 Task: In the  document consent Insert page numer 'on top of the page' change page color to  'Blue'Apply Page border, setting:  Box Style: two thin lines; Color: 'Black;' Width: 1/2  pt
Action: Mouse moved to (101, 28)
Screenshot: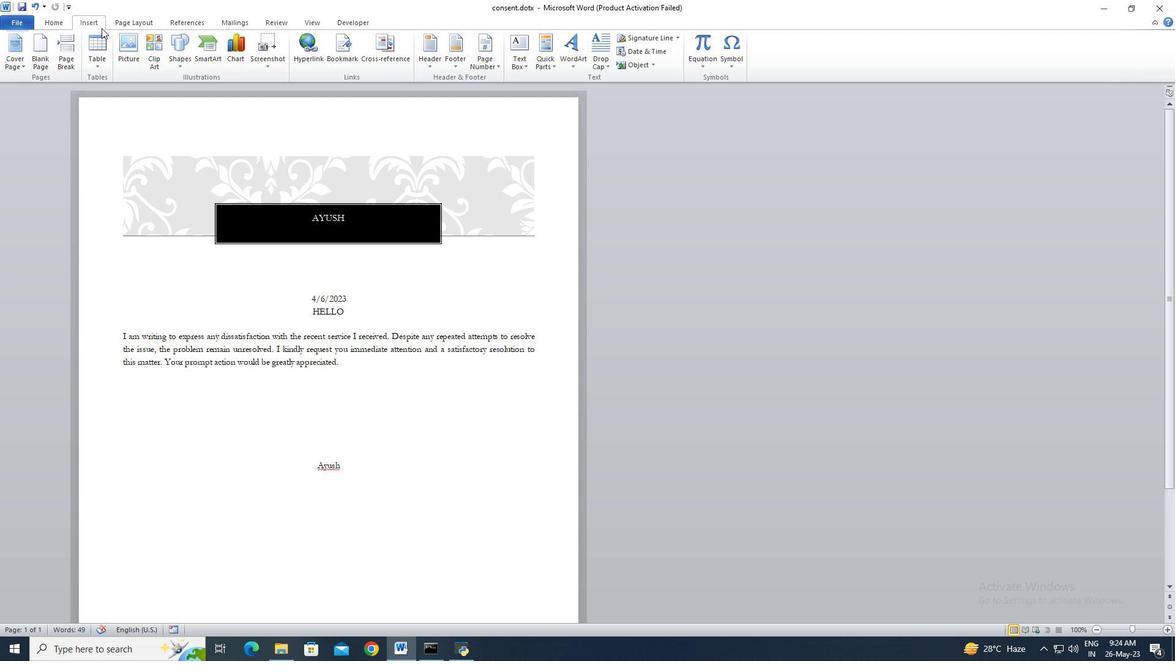 
Action: Mouse pressed left at (101, 28)
Screenshot: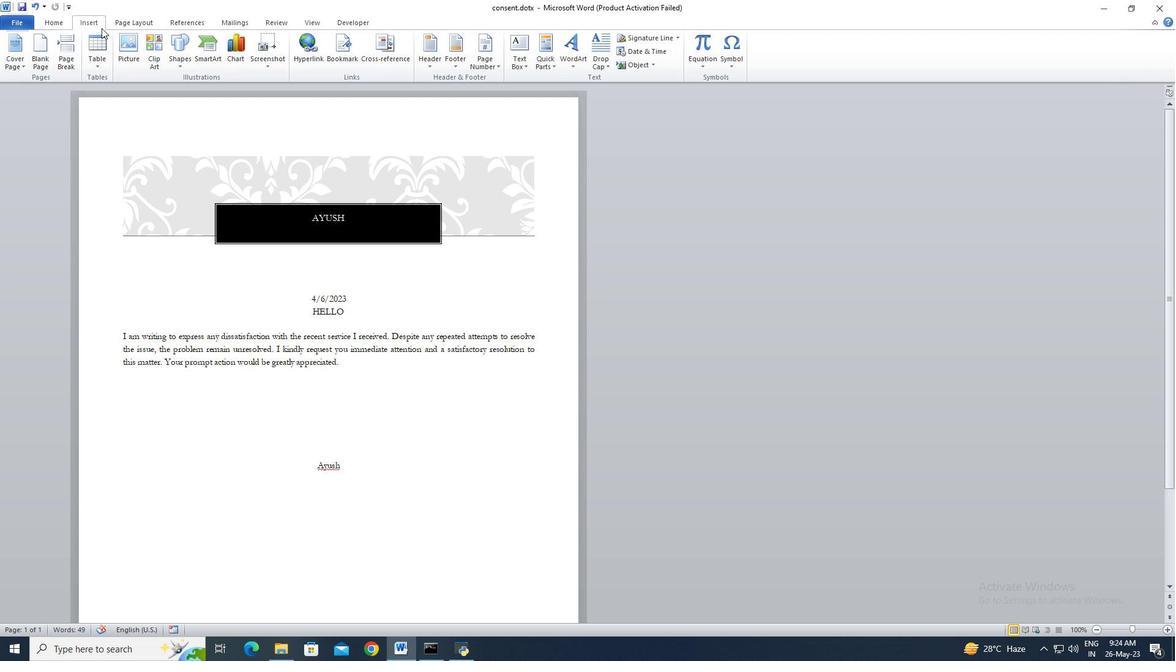 
Action: Mouse moved to (477, 63)
Screenshot: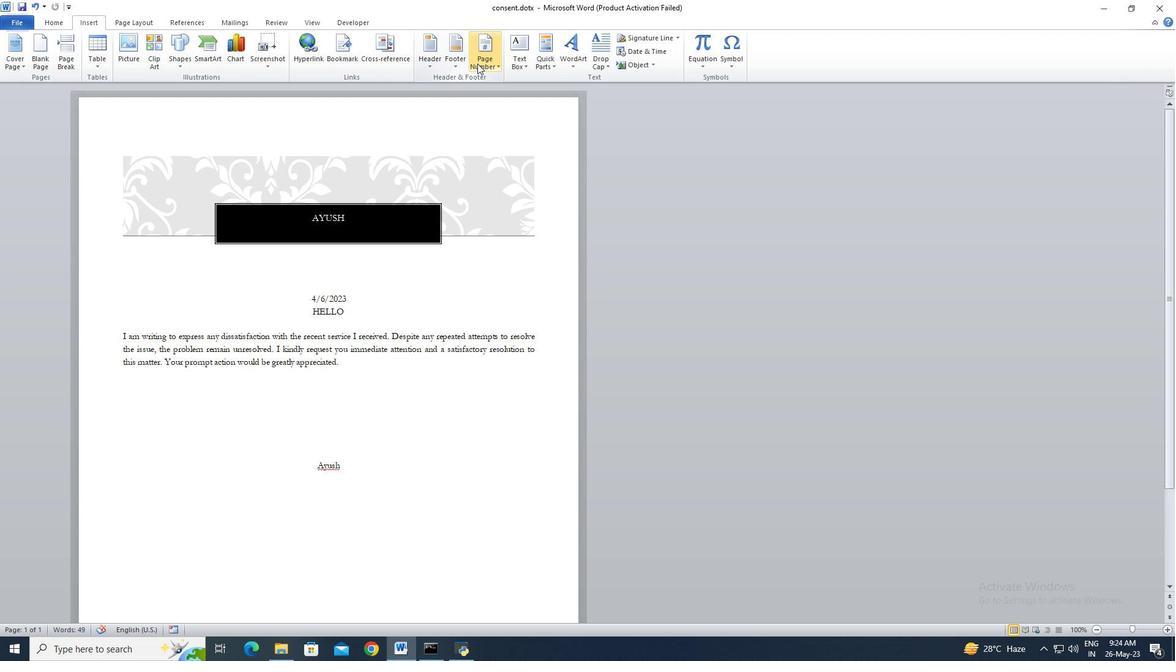 
Action: Mouse pressed left at (477, 63)
Screenshot: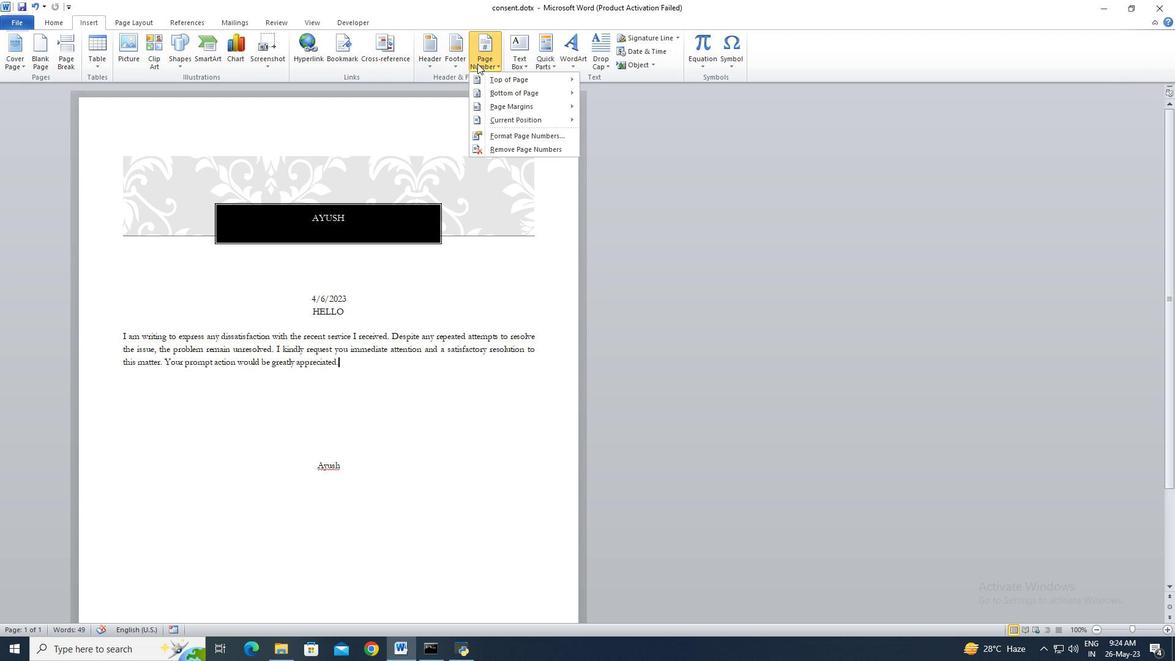 
Action: Mouse moved to (633, 116)
Screenshot: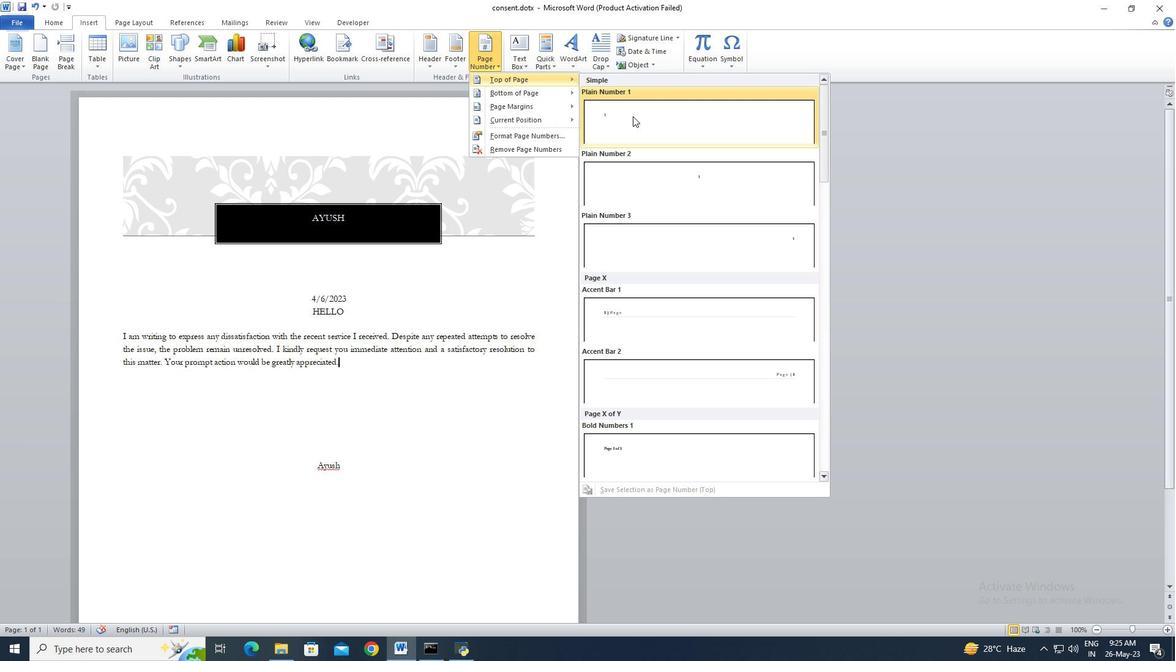 
Action: Mouse pressed left at (633, 116)
Screenshot: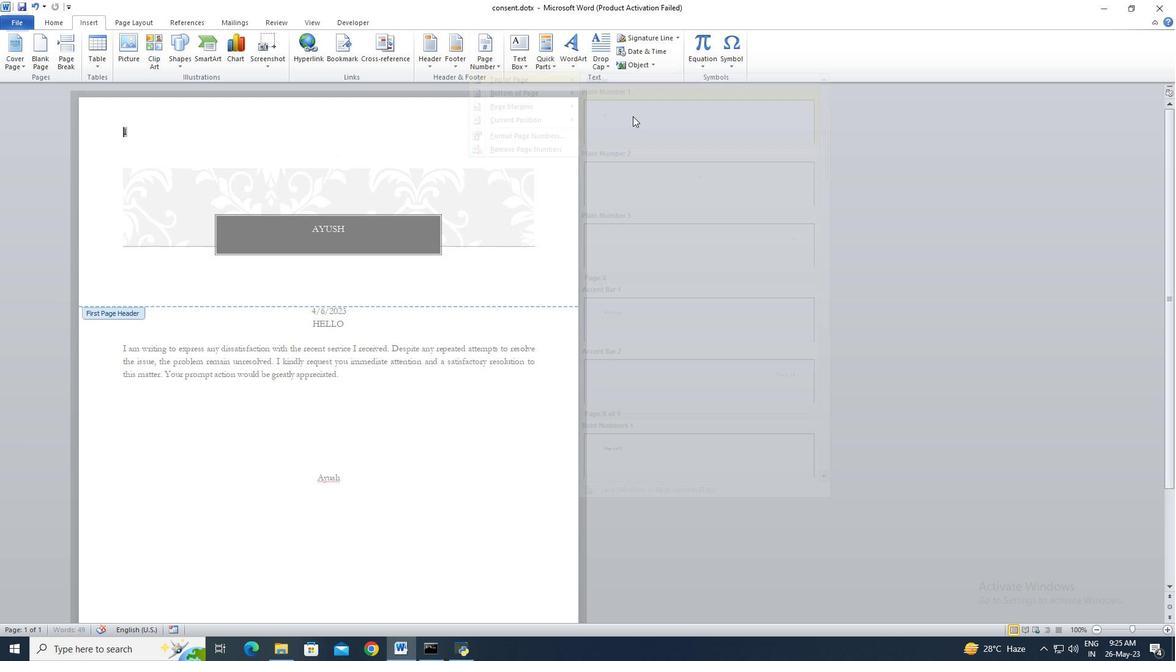 
Action: Mouse moved to (151, 24)
Screenshot: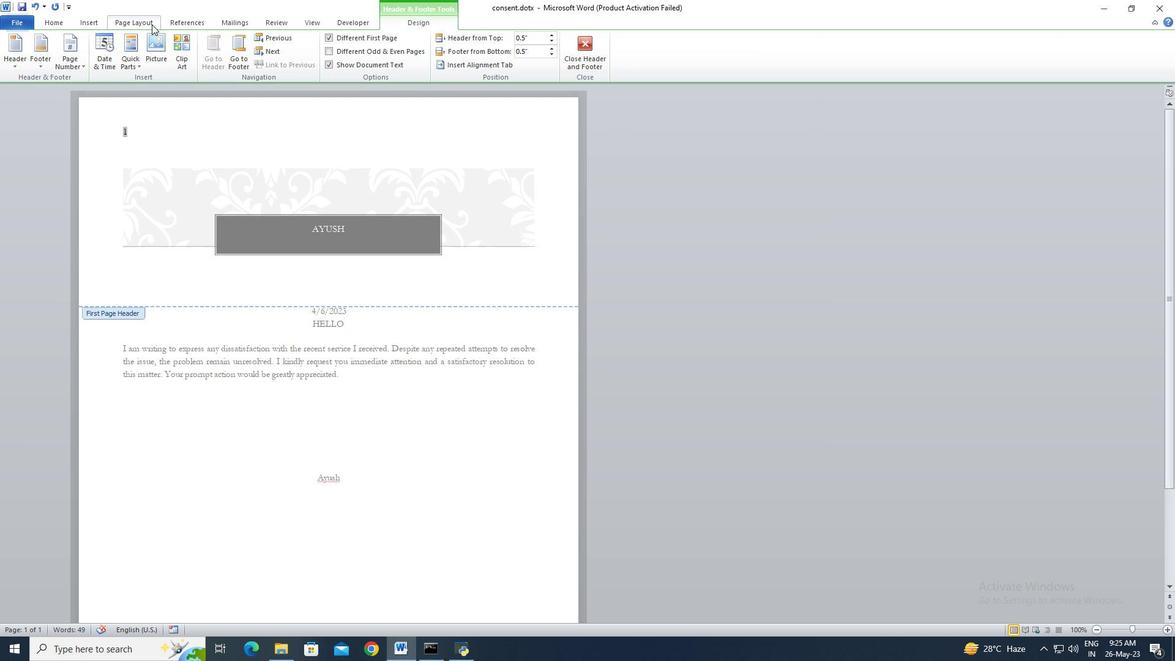 
Action: Mouse pressed left at (151, 24)
Screenshot: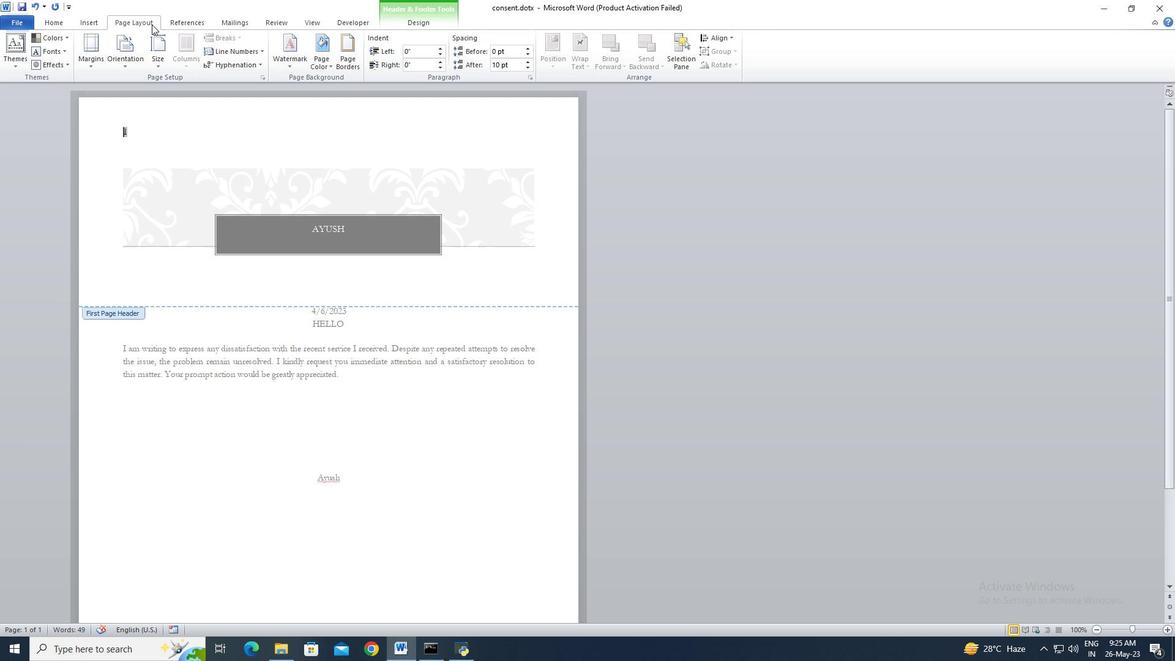 
Action: Mouse moved to (314, 63)
Screenshot: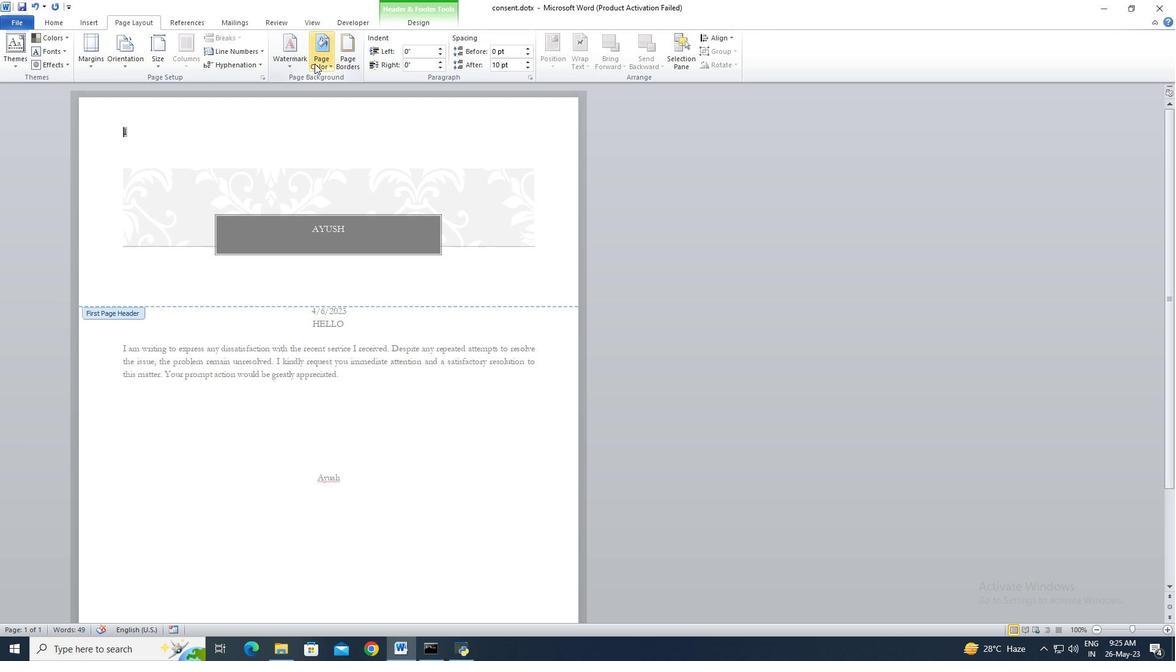 
Action: Mouse pressed left at (314, 63)
Screenshot: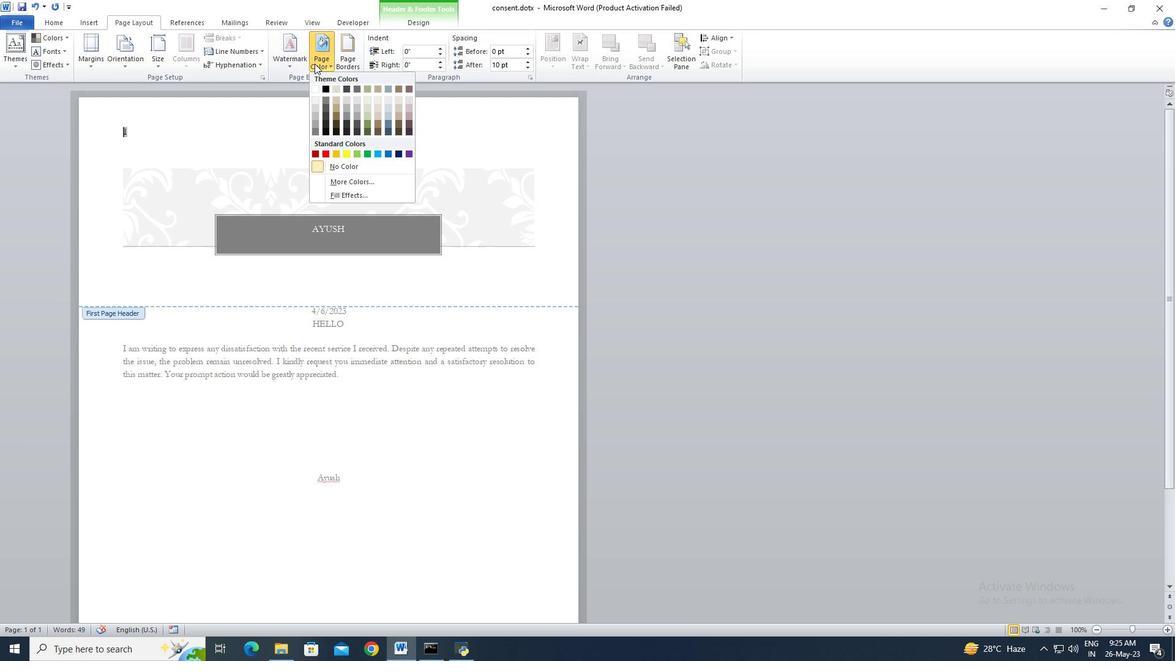 
Action: Mouse moved to (388, 156)
Screenshot: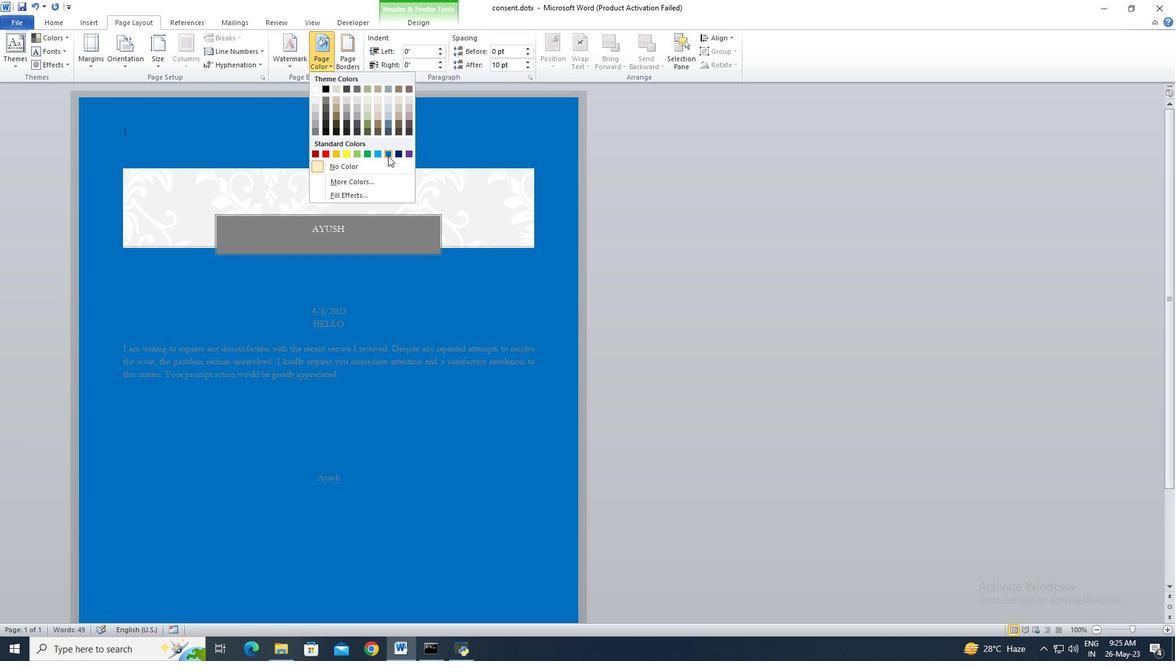 
Action: Mouse pressed left at (388, 156)
Screenshot: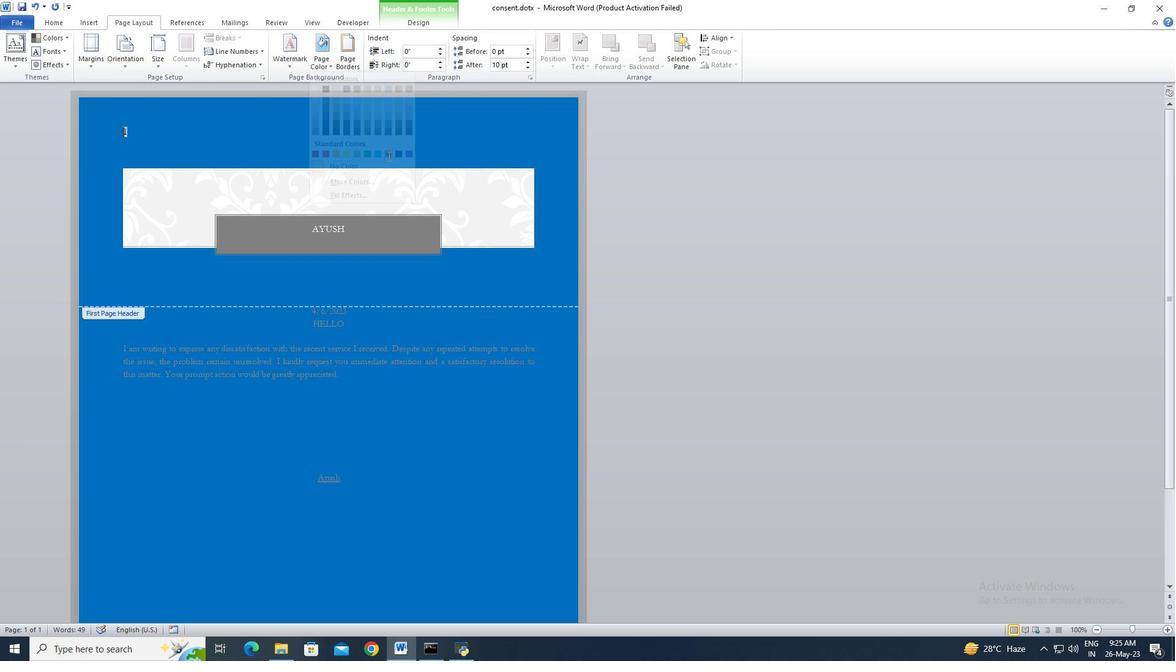 
Action: Mouse moved to (342, 65)
Screenshot: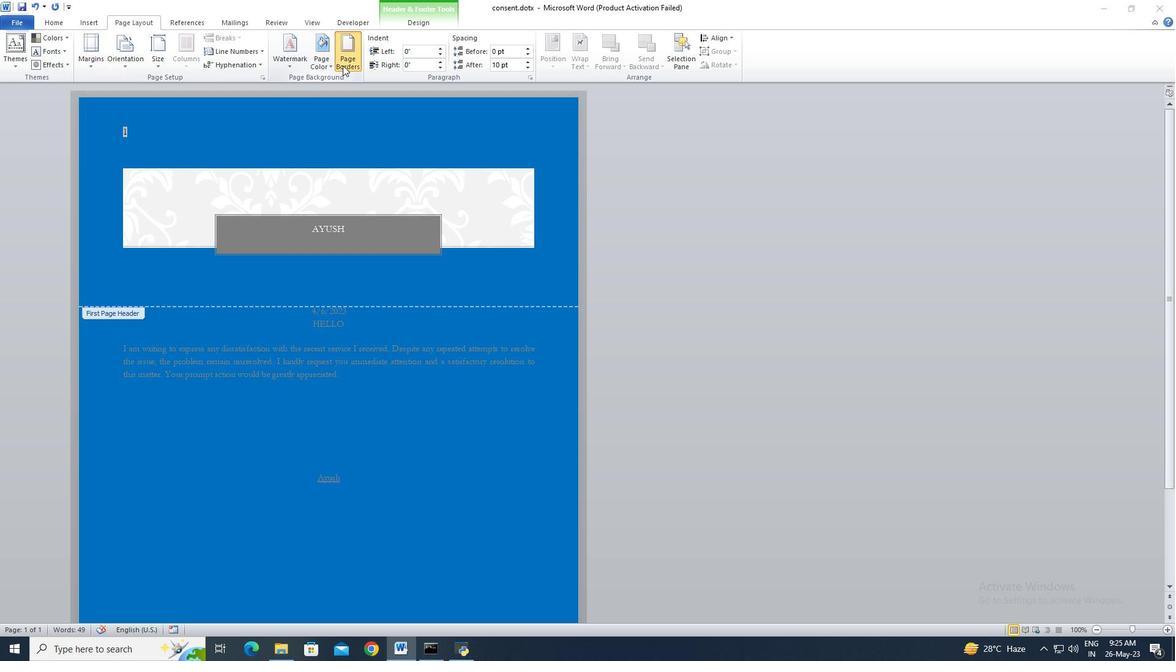 
Action: Mouse pressed left at (342, 65)
Screenshot: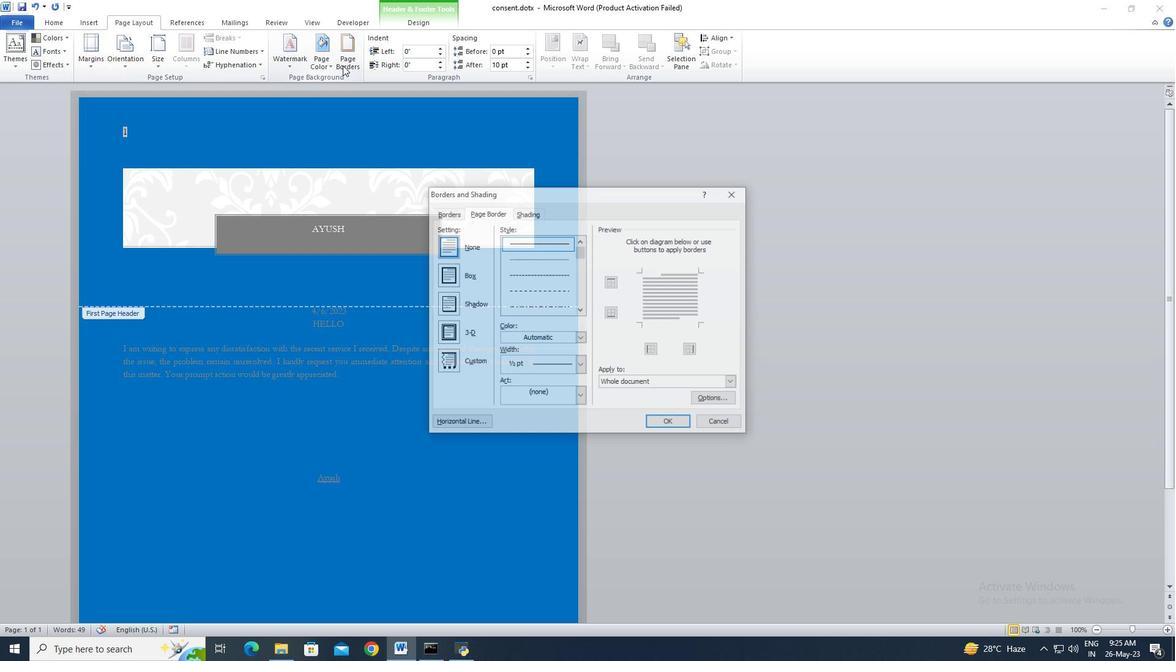 
Action: Mouse moved to (443, 277)
Screenshot: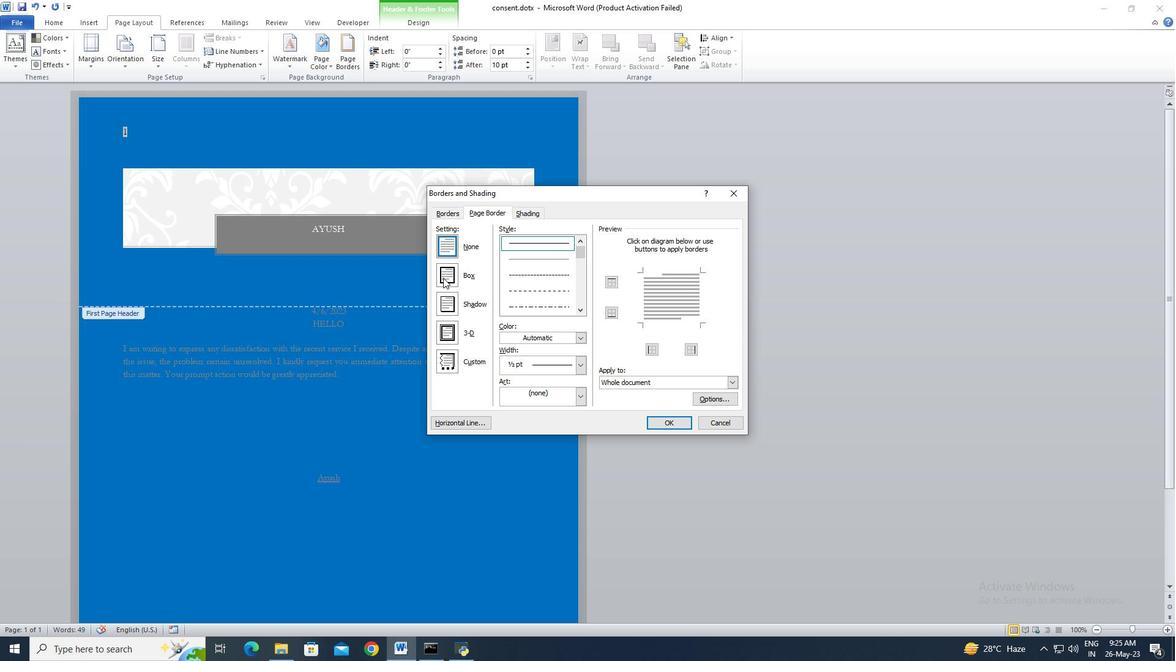 
Action: Mouse pressed left at (443, 277)
Screenshot: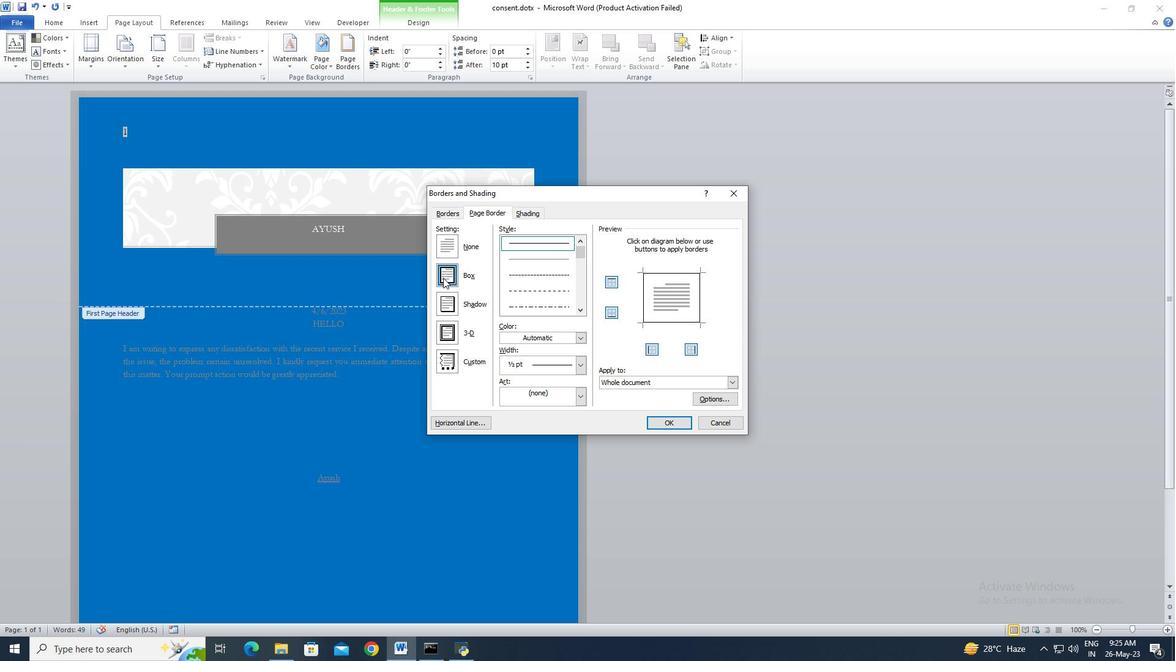 
Action: Mouse moved to (582, 312)
Screenshot: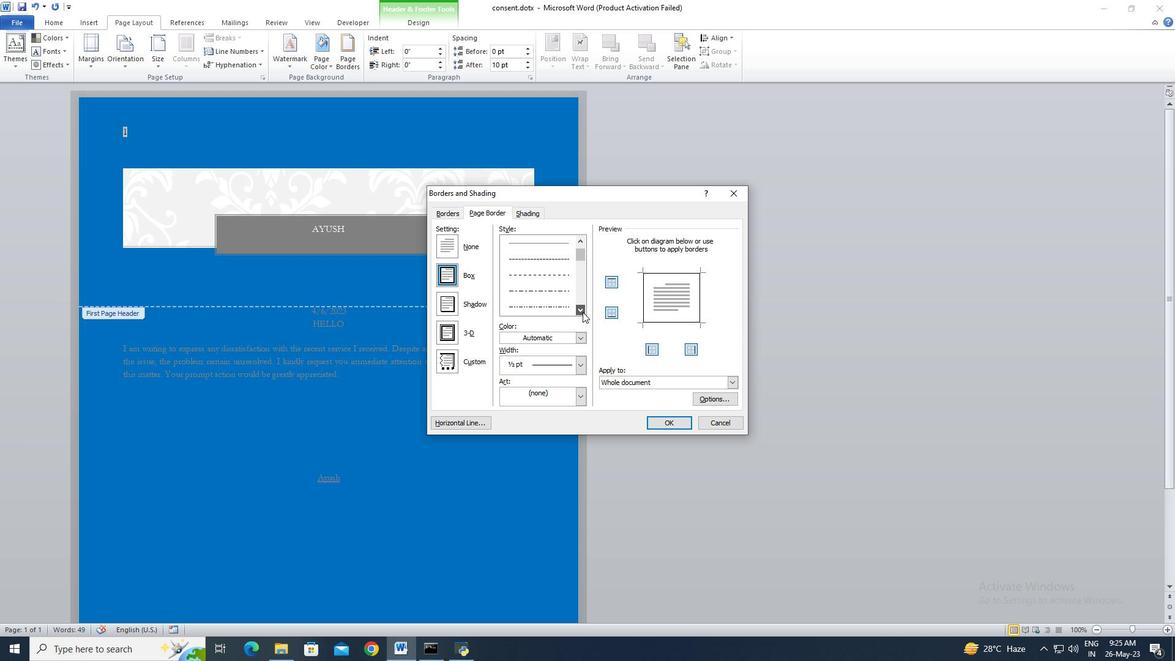 
Action: Mouse pressed left at (582, 312)
Screenshot: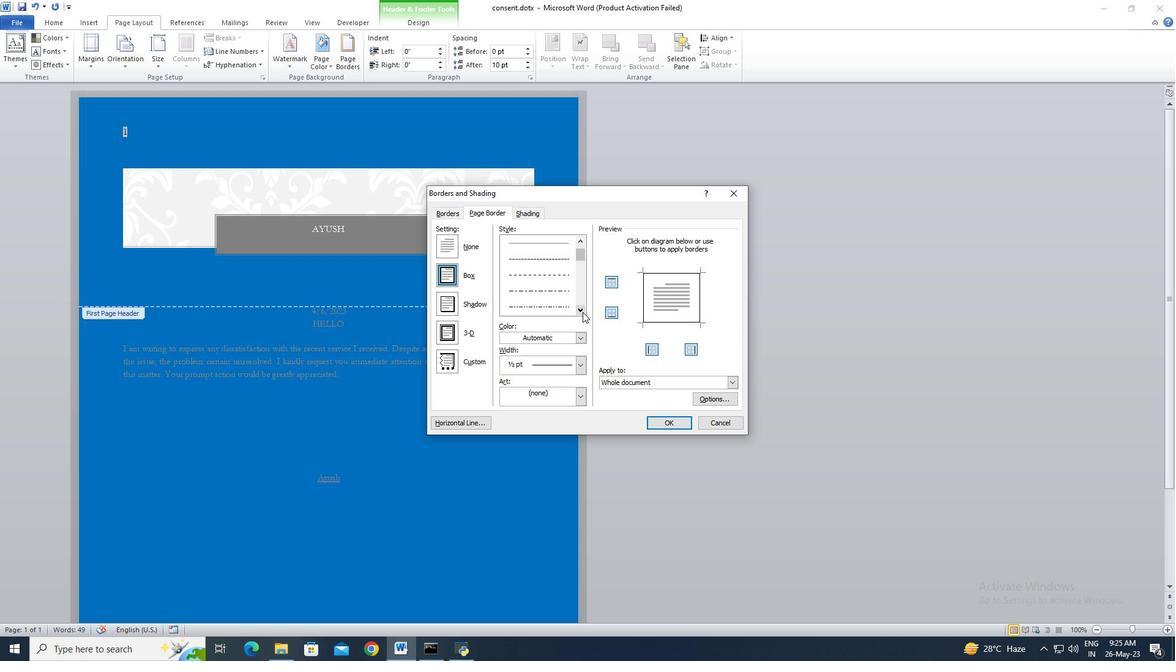 
Action: Mouse pressed left at (582, 312)
Screenshot: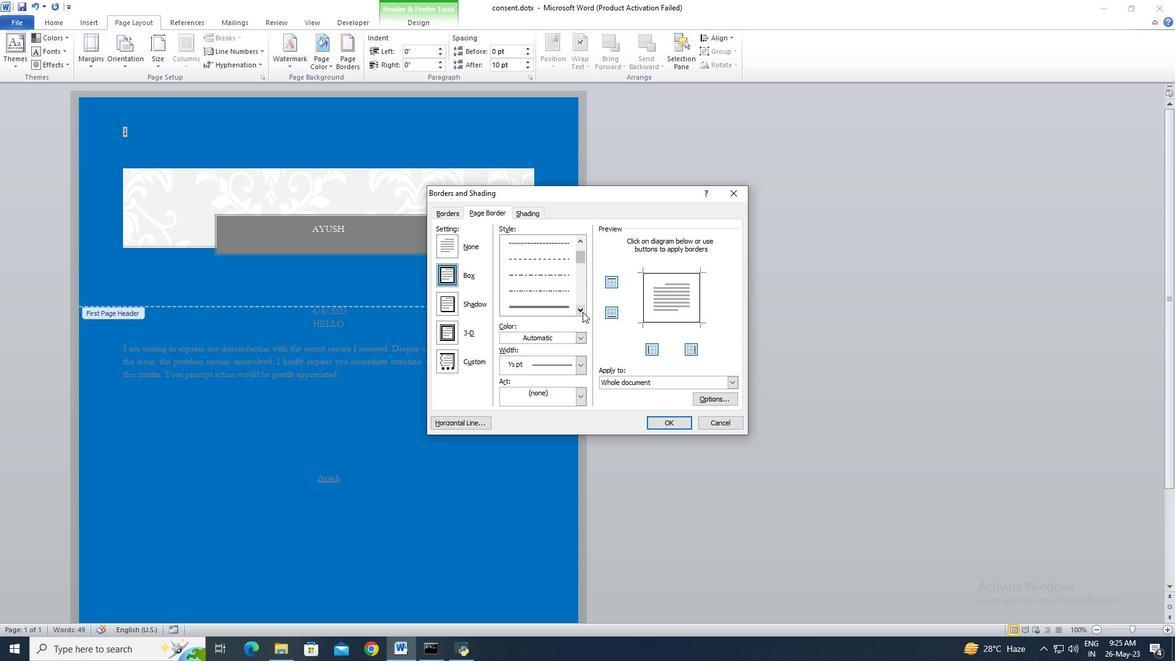 
Action: Mouse pressed left at (582, 312)
Screenshot: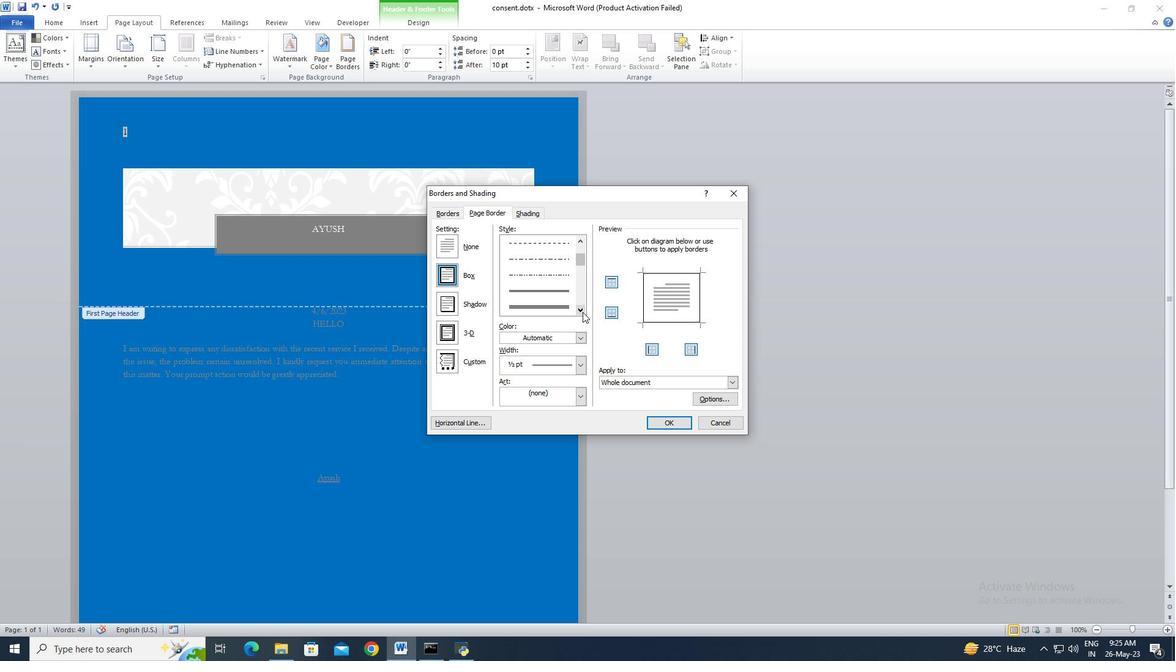 
Action: Mouse moved to (548, 290)
Screenshot: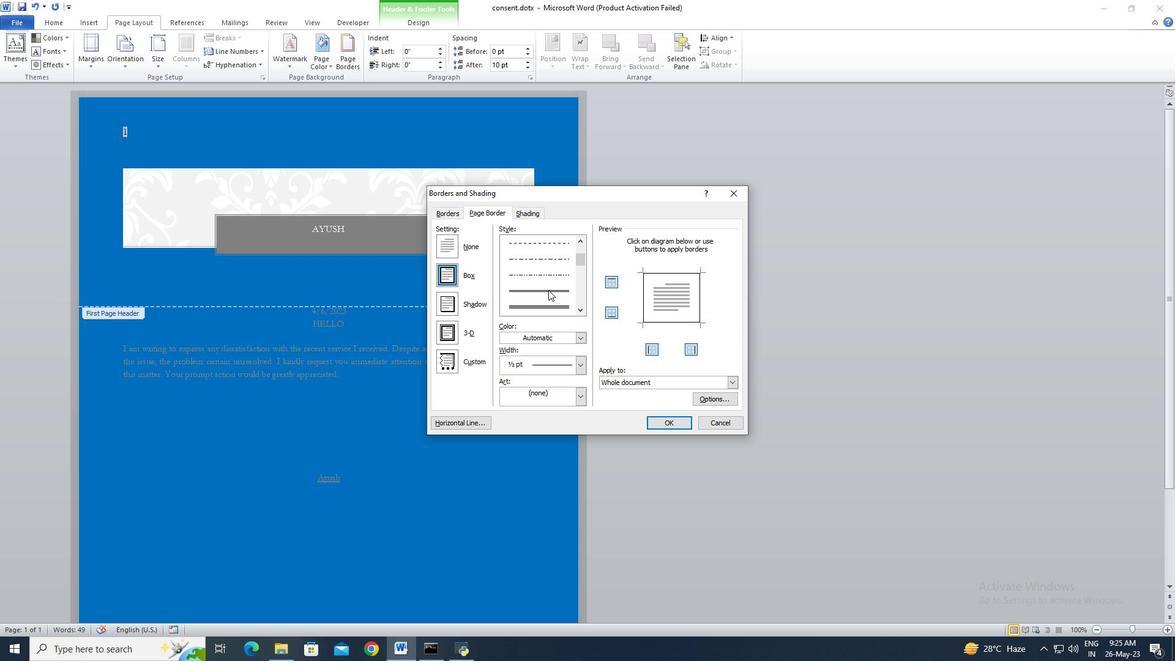 
Action: Mouse pressed left at (548, 290)
Screenshot: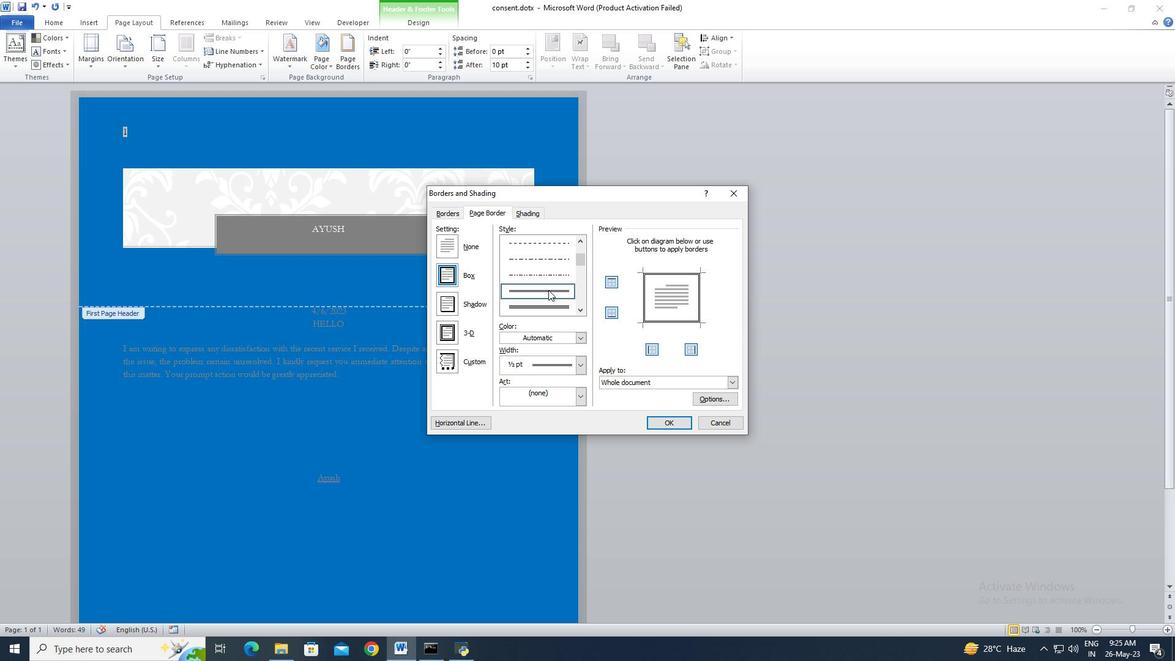 
Action: Mouse moved to (579, 337)
Screenshot: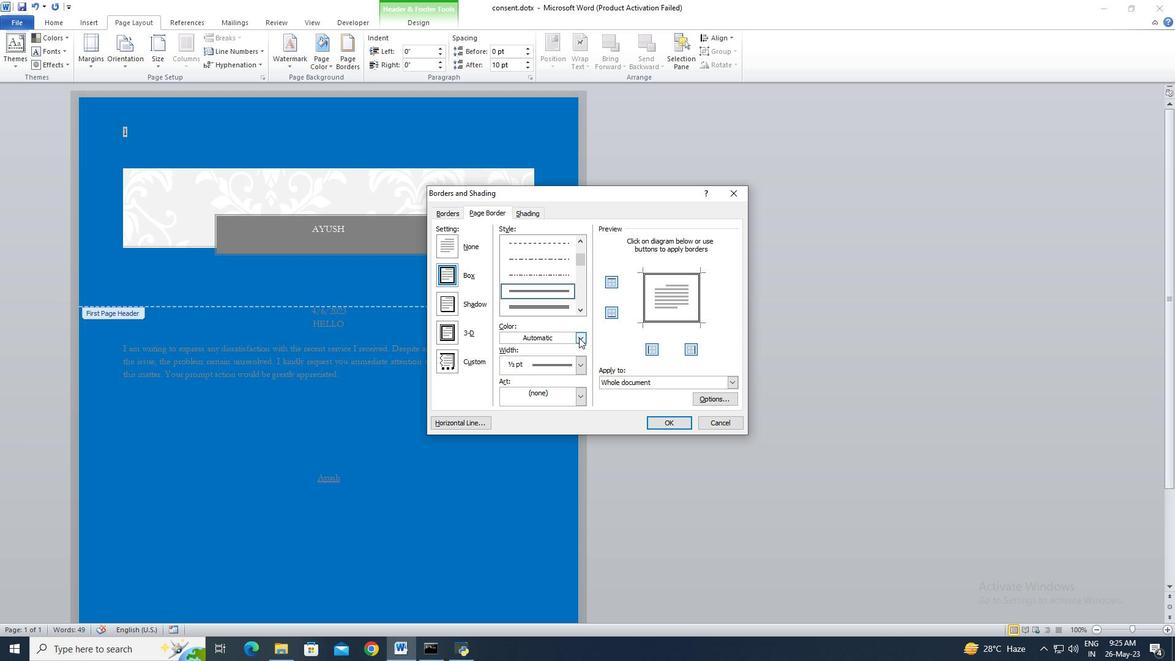 
Action: Mouse pressed left at (579, 337)
Screenshot: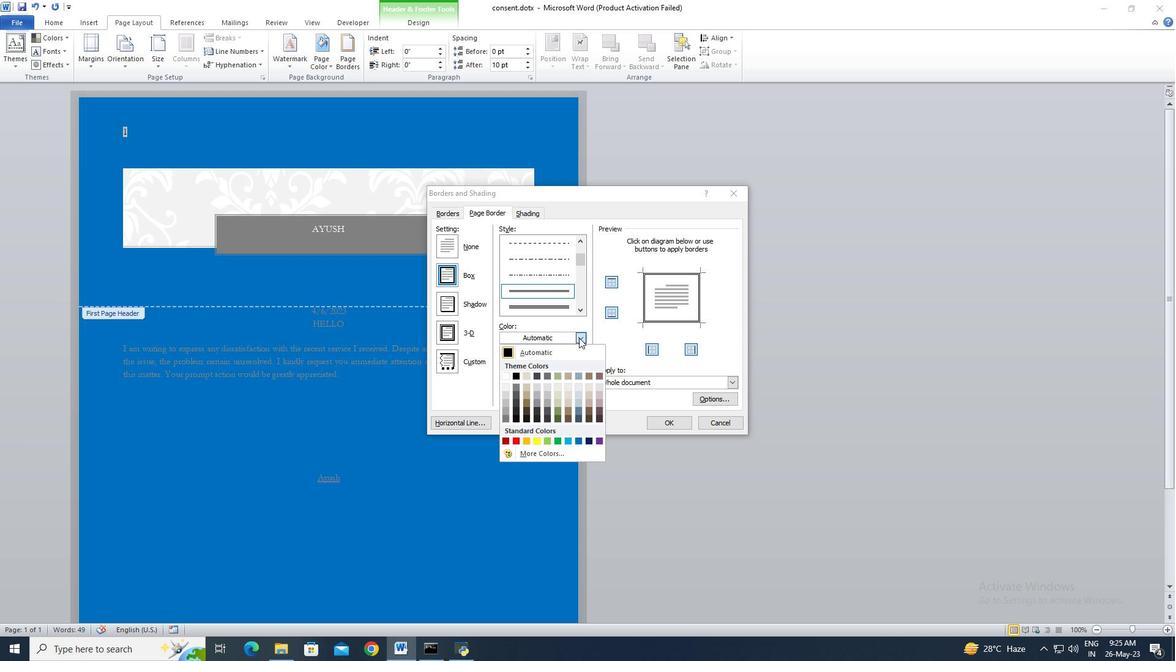 
Action: Mouse moved to (519, 372)
Screenshot: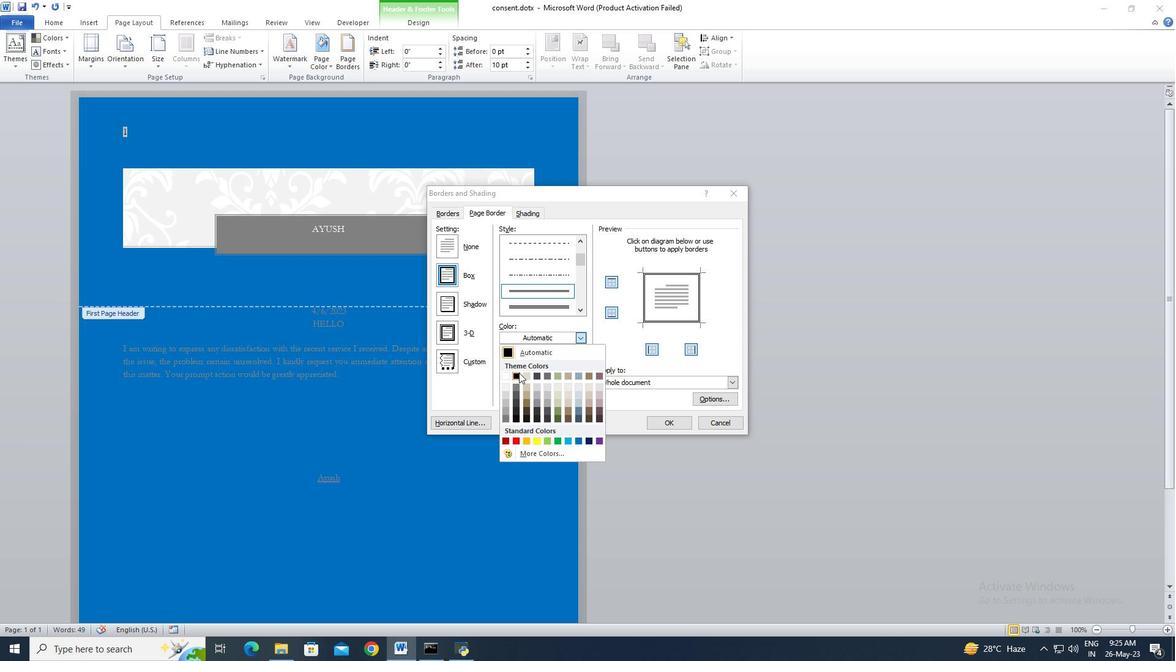
Action: Mouse pressed left at (519, 372)
Screenshot: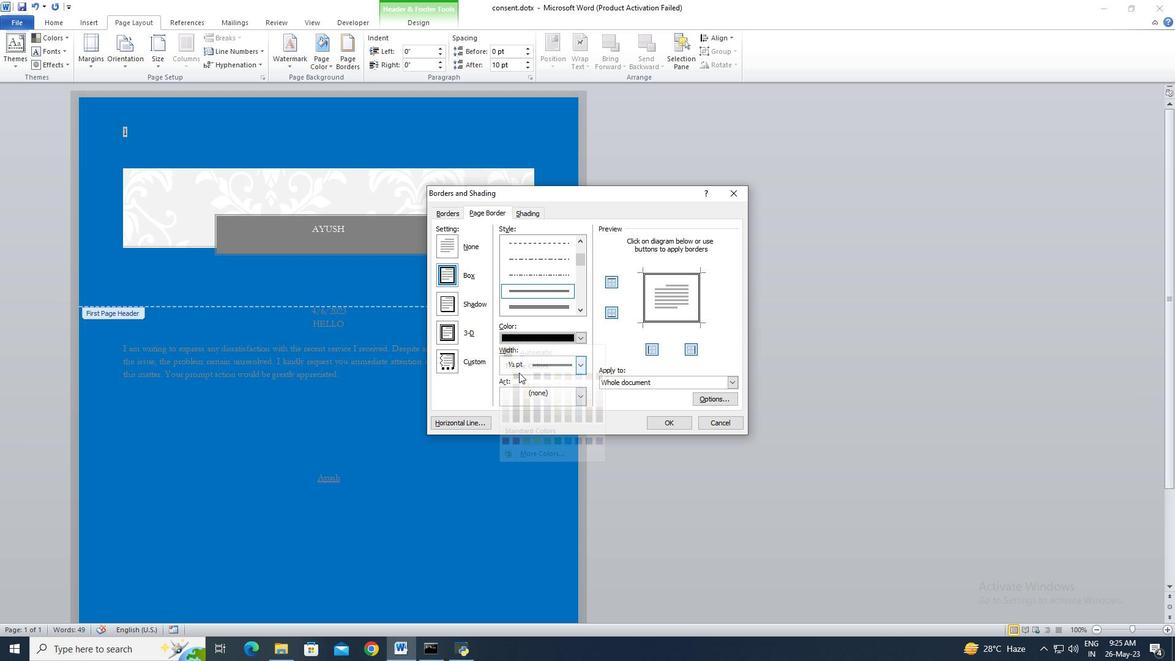 
Action: Mouse moved to (581, 364)
Screenshot: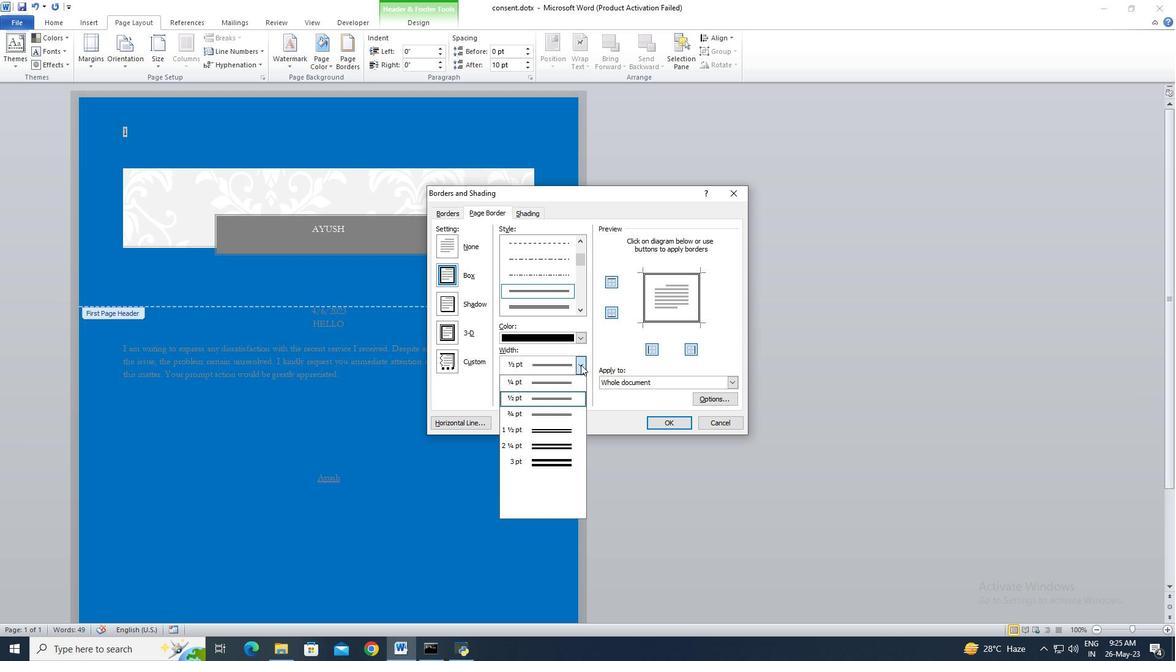 
Action: Mouse pressed left at (581, 364)
Screenshot: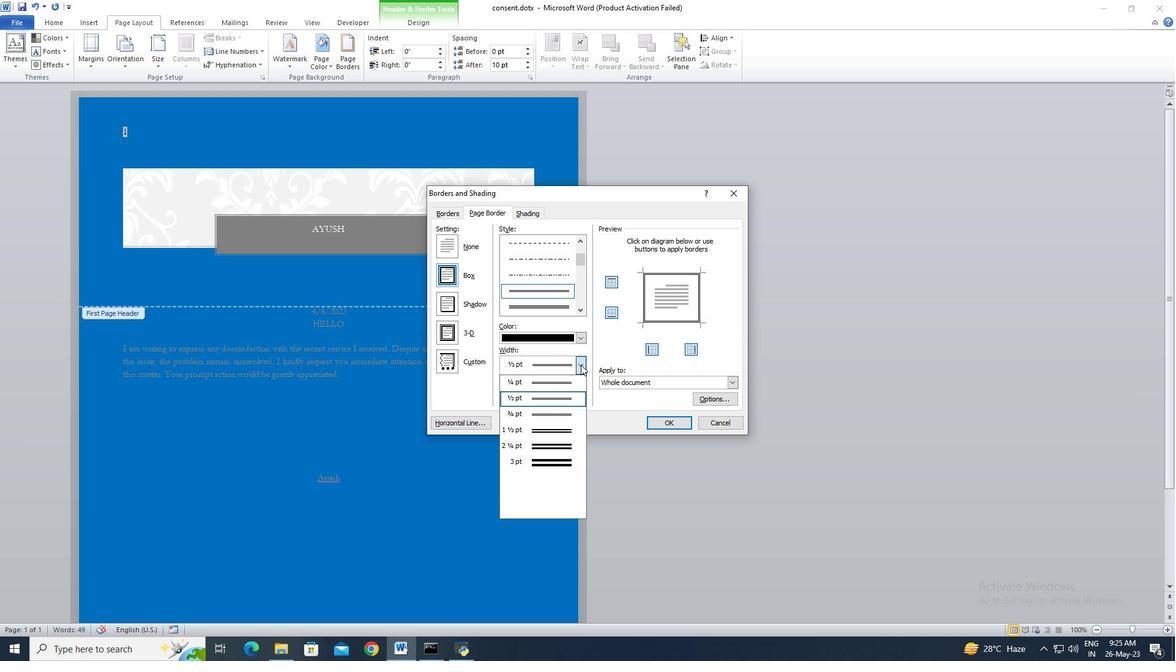 
Action: Mouse moved to (572, 399)
Screenshot: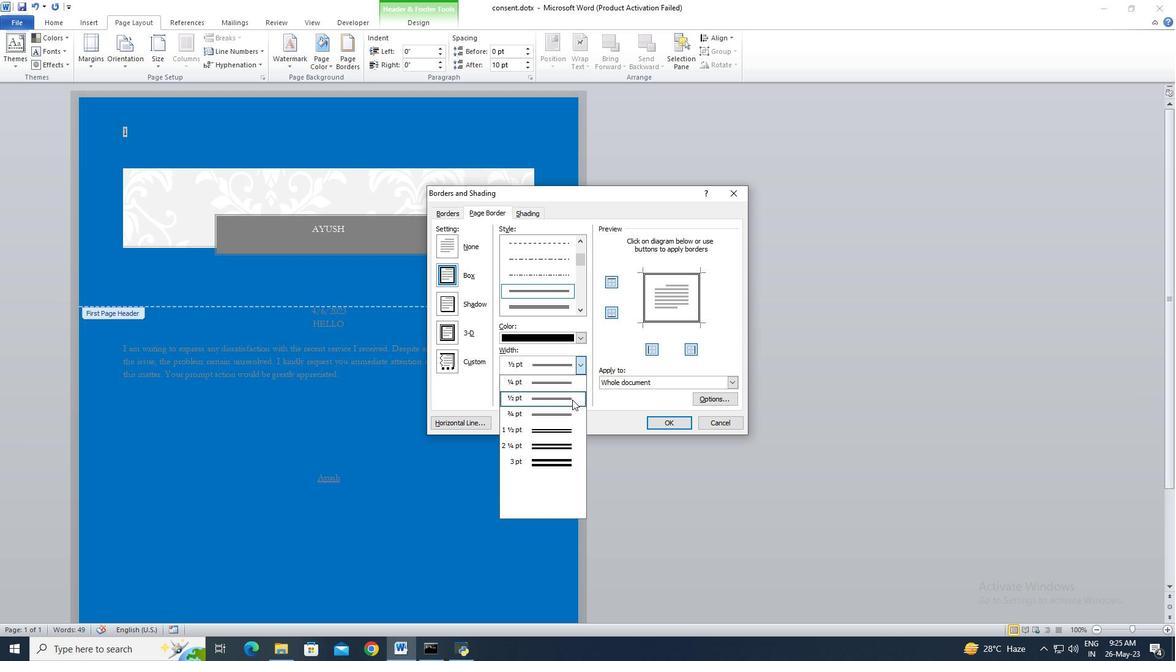 
Action: Mouse pressed left at (572, 399)
Screenshot: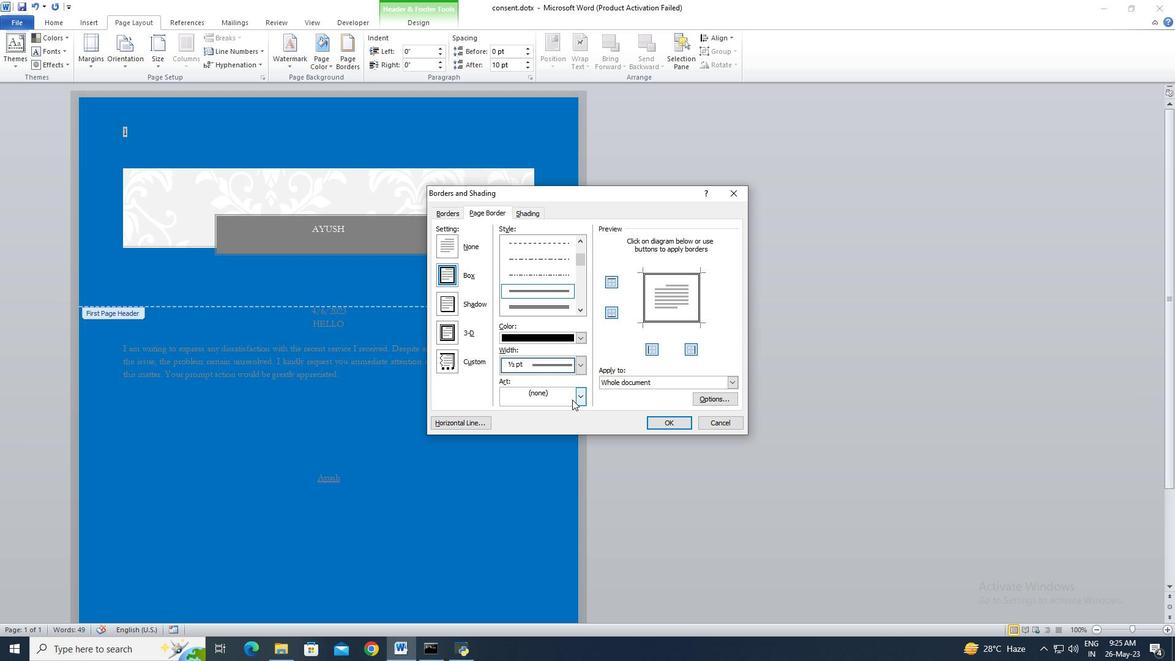 
Action: Mouse moved to (664, 427)
Screenshot: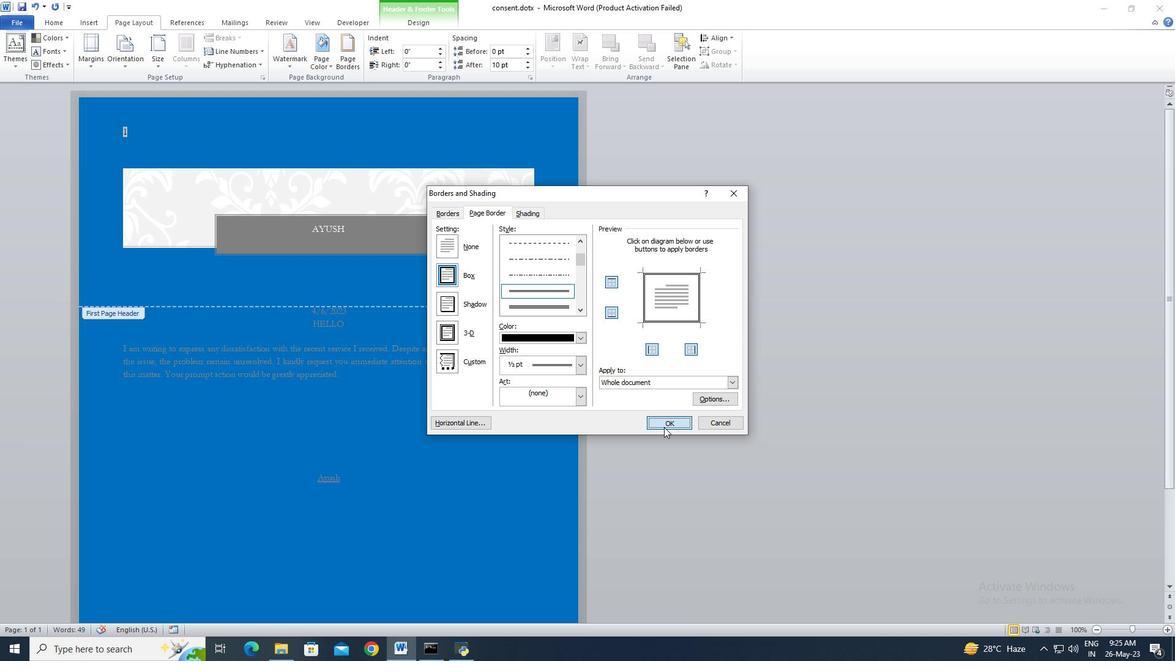 
Action: Mouse pressed left at (664, 427)
Screenshot: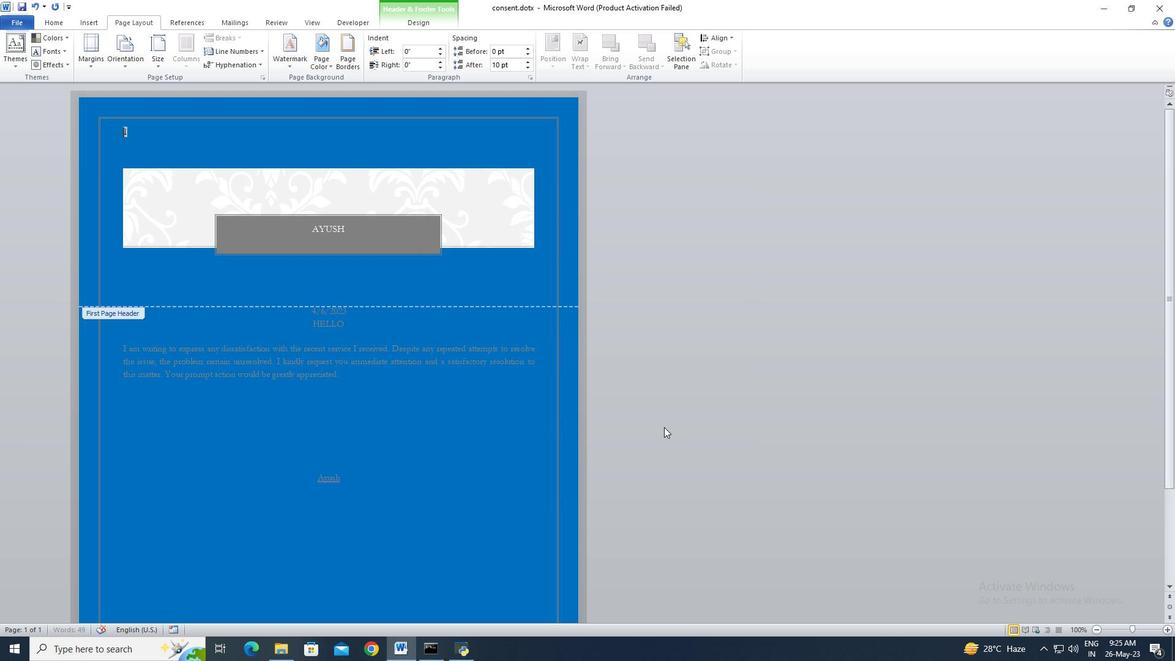 
